 Task: Add Milk Chocolate Raisins to the cart.
Action: Mouse moved to (16, 62)
Screenshot: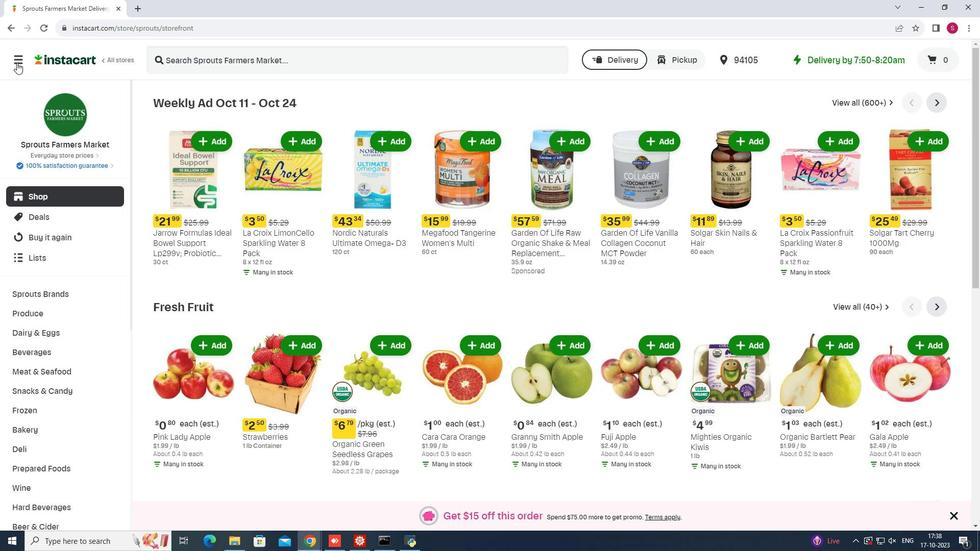 
Action: Mouse pressed left at (16, 62)
Screenshot: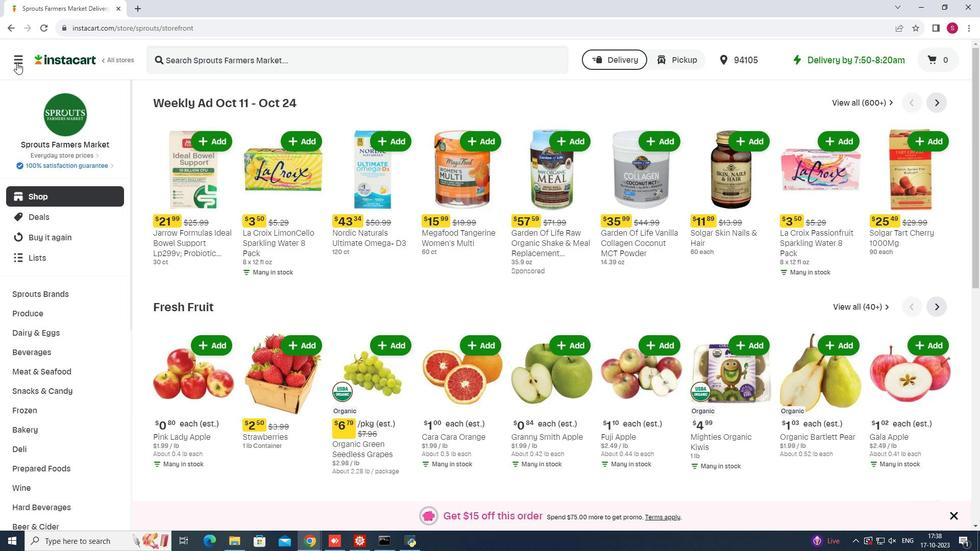 
Action: Mouse moved to (62, 273)
Screenshot: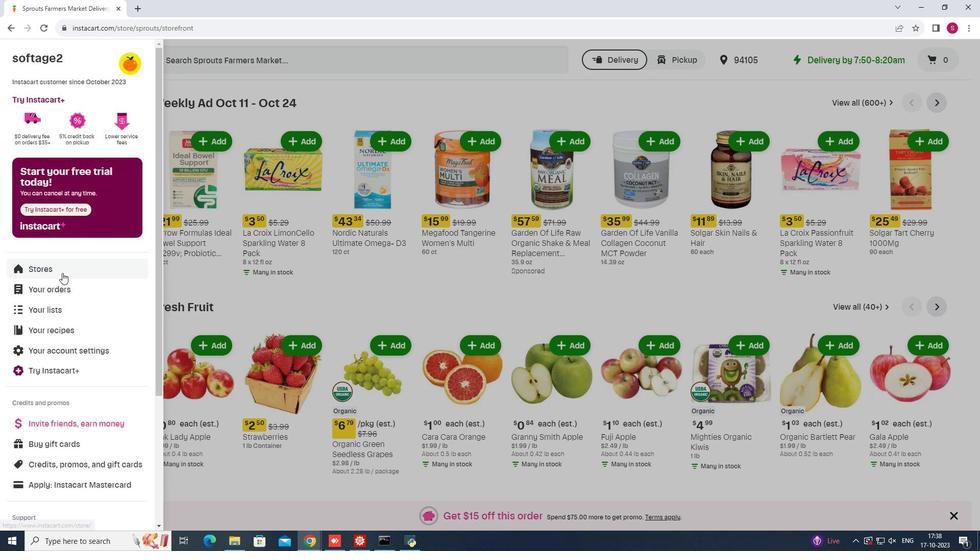 
Action: Mouse pressed left at (62, 273)
Screenshot: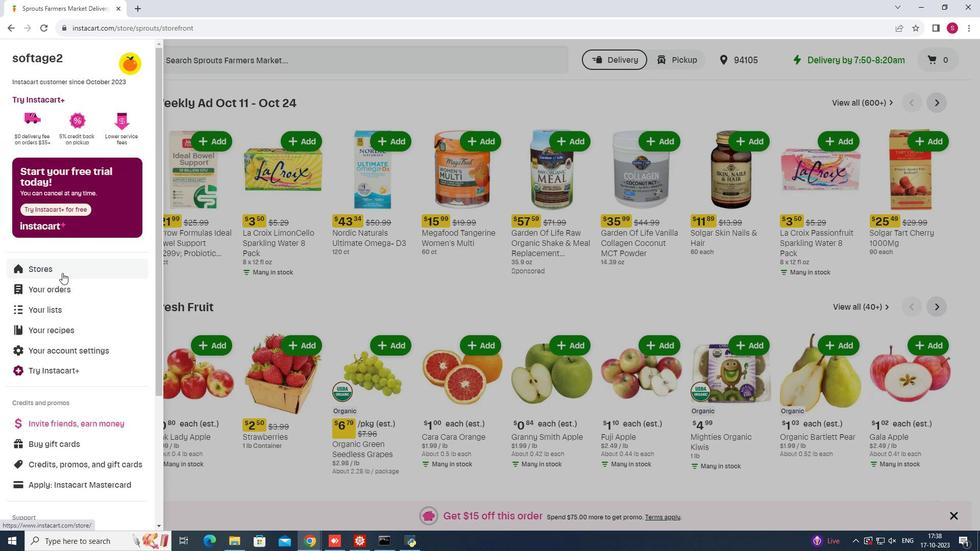 
Action: Mouse moved to (237, 93)
Screenshot: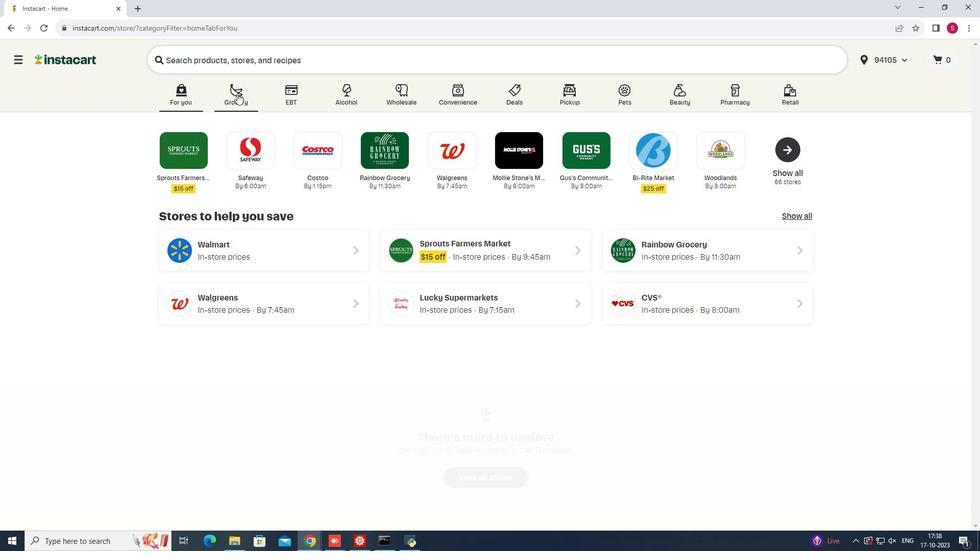 
Action: Mouse pressed left at (237, 93)
Screenshot: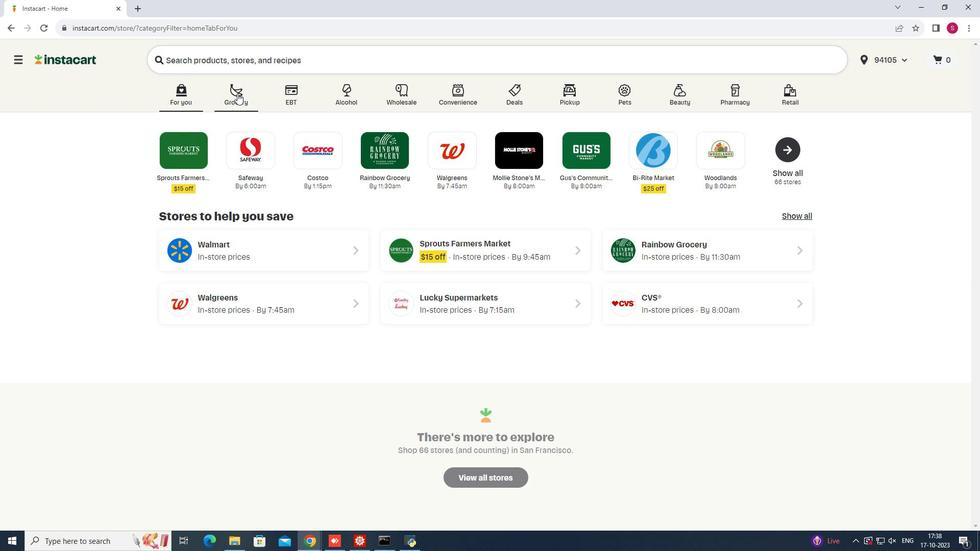 
Action: Mouse moved to (697, 142)
Screenshot: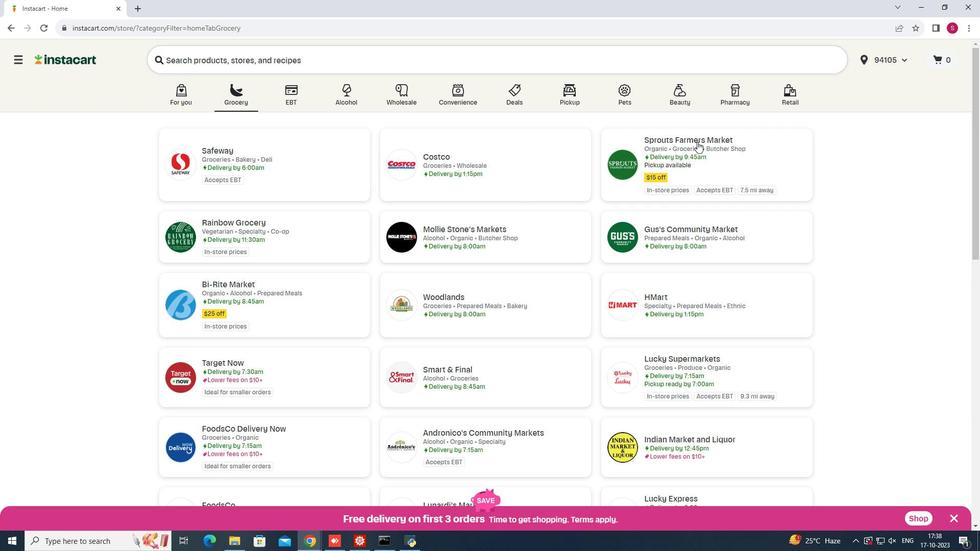 
Action: Mouse pressed left at (697, 142)
Screenshot: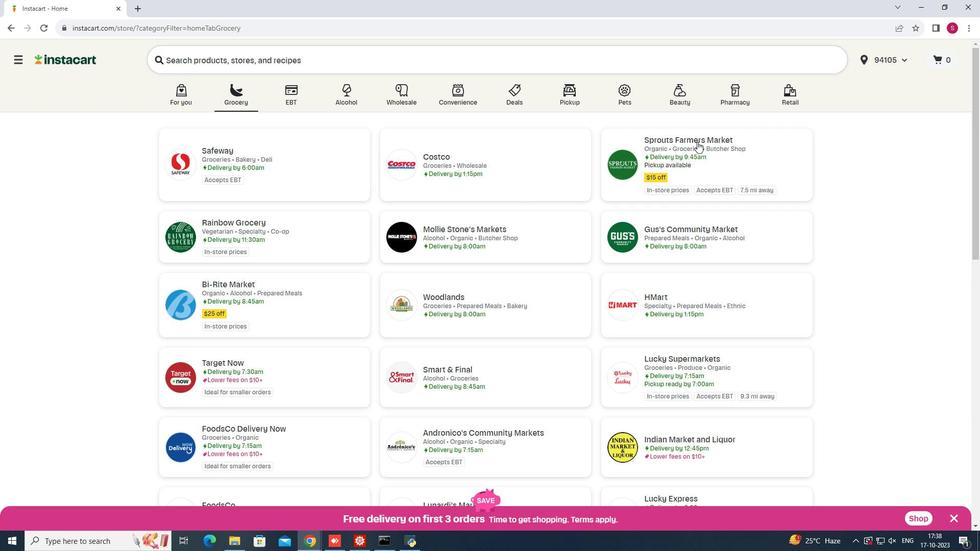
Action: Mouse moved to (60, 388)
Screenshot: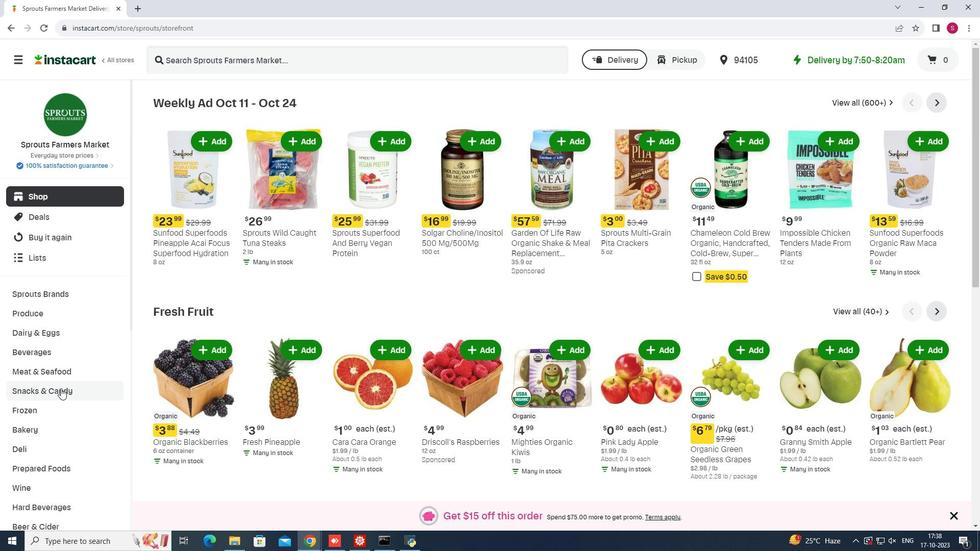 
Action: Mouse pressed left at (60, 388)
Screenshot: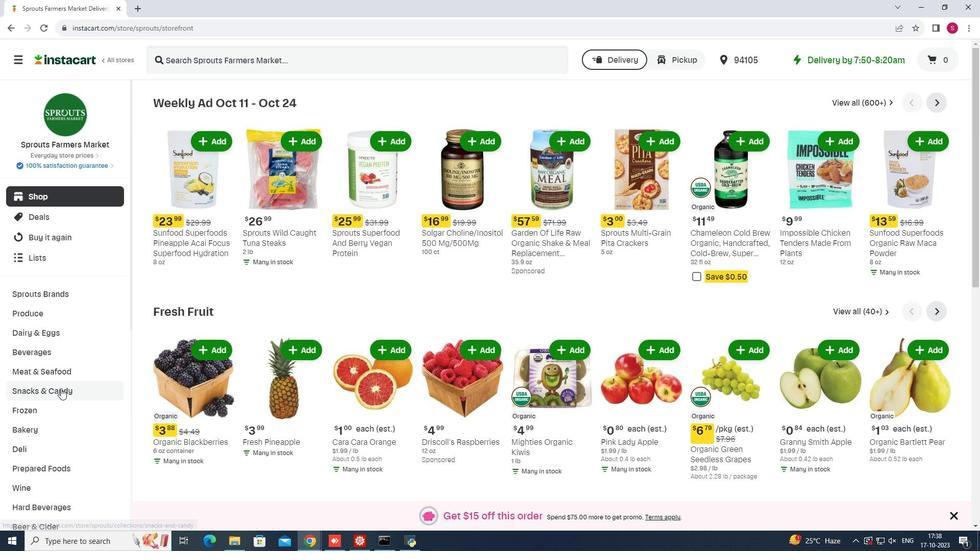 
Action: Mouse moved to (301, 126)
Screenshot: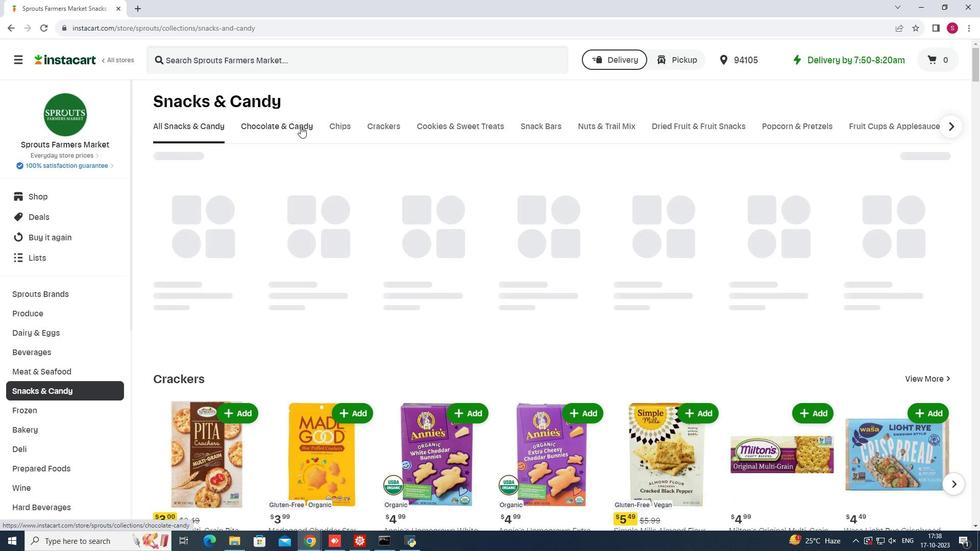
Action: Mouse pressed left at (301, 126)
Screenshot: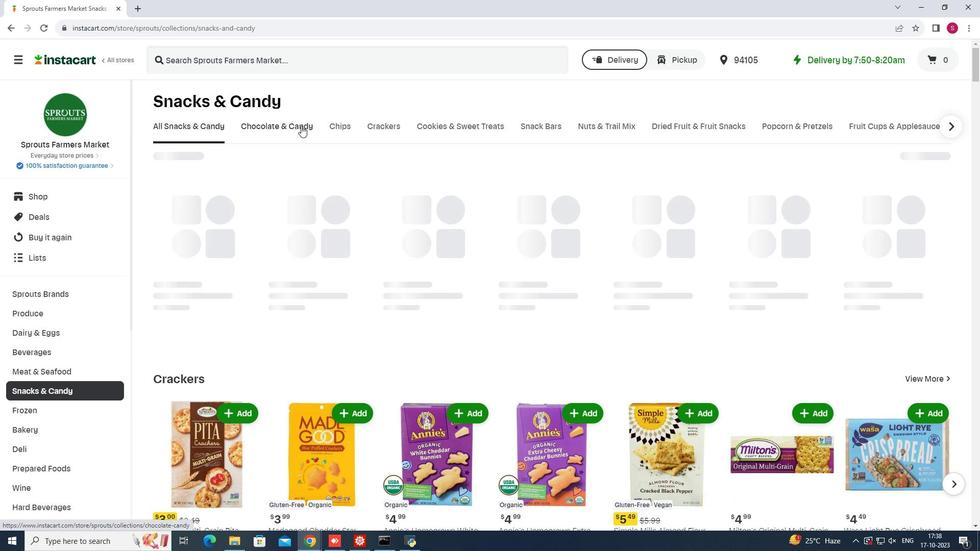 
Action: Mouse moved to (243, 175)
Screenshot: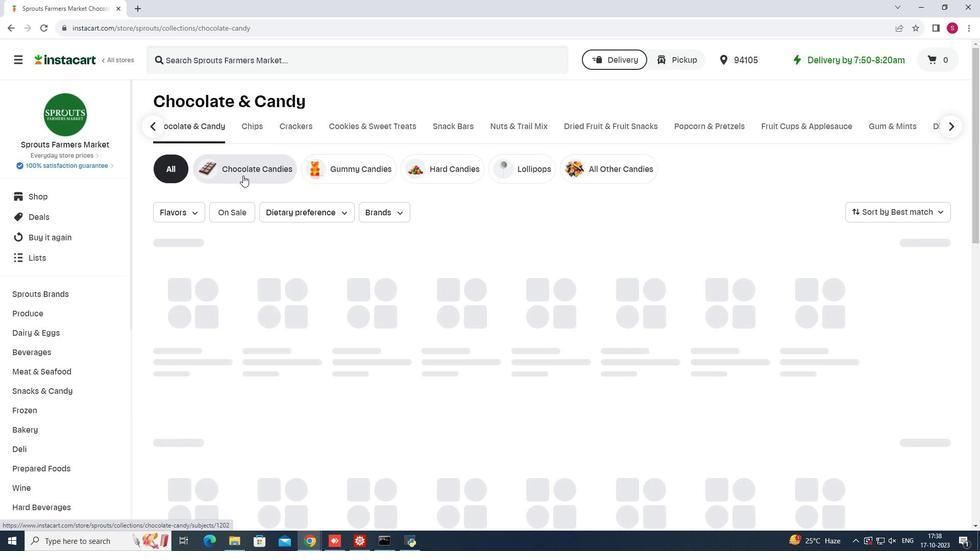 
Action: Mouse pressed left at (243, 175)
Screenshot: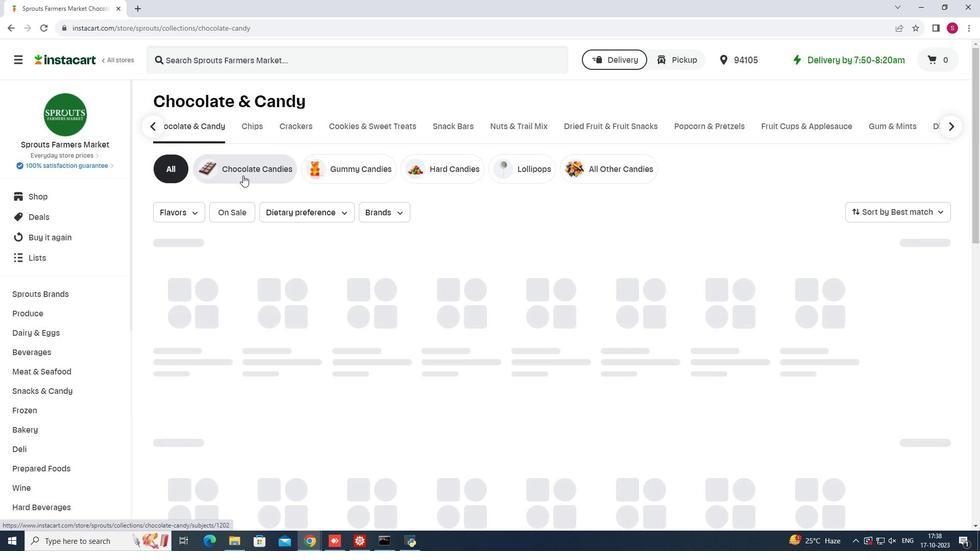 
Action: Mouse moved to (467, 60)
Screenshot: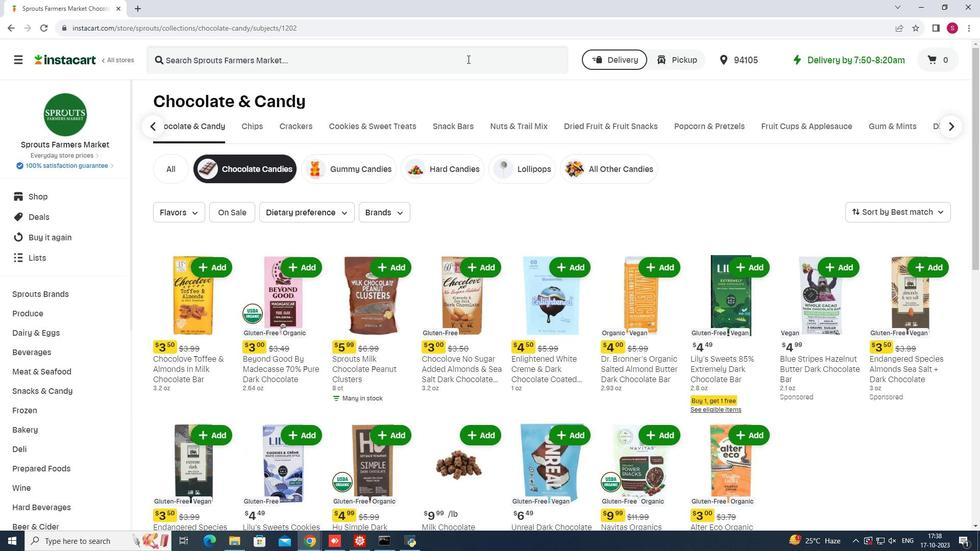 
Action: Mouse pressed left at (467, 60)
Screenshot: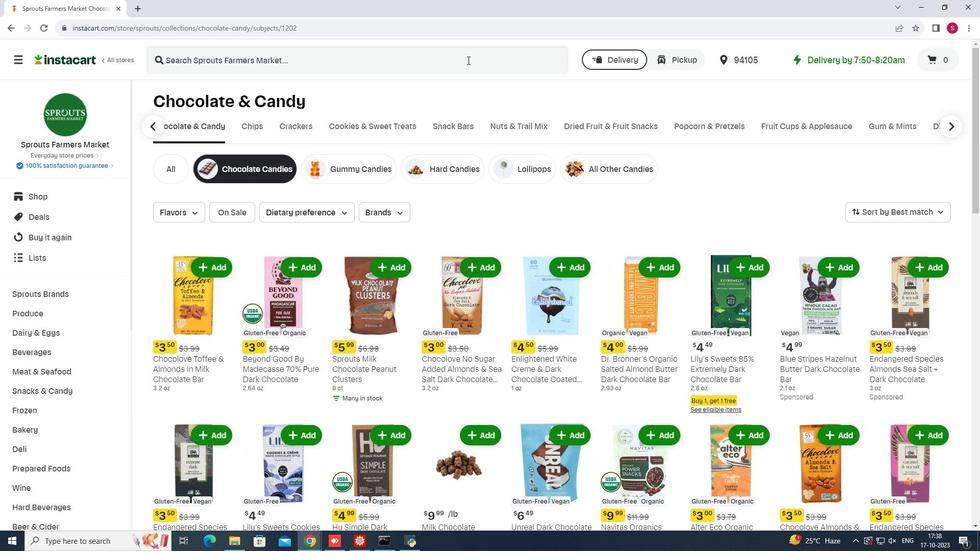
Action: Key pressed <Key.shift>Milk<Key.space><Key.shift>Chocolate<Key.space><Key.shift>Raisins<Key.enter>
Screenshot: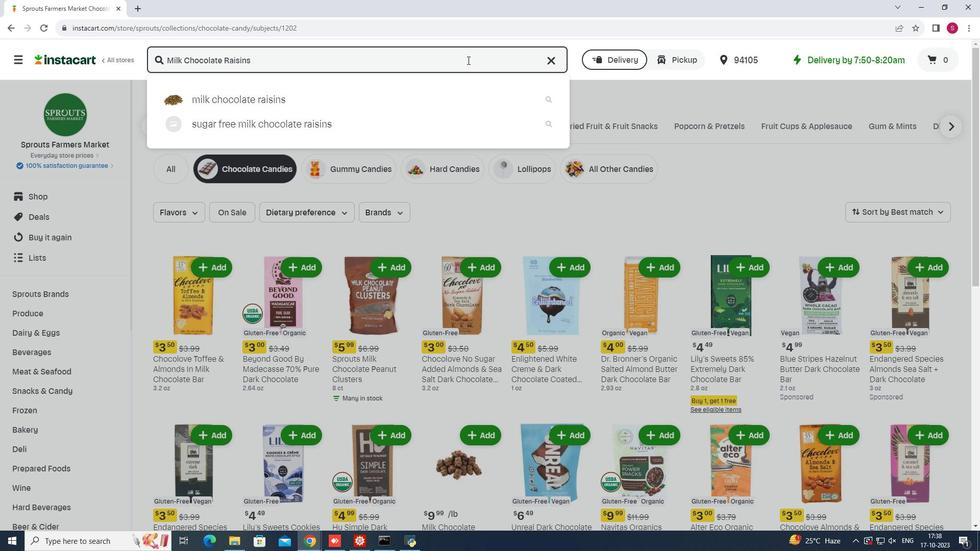 
Action: Mouse moved to (915, 165)
Screenshot: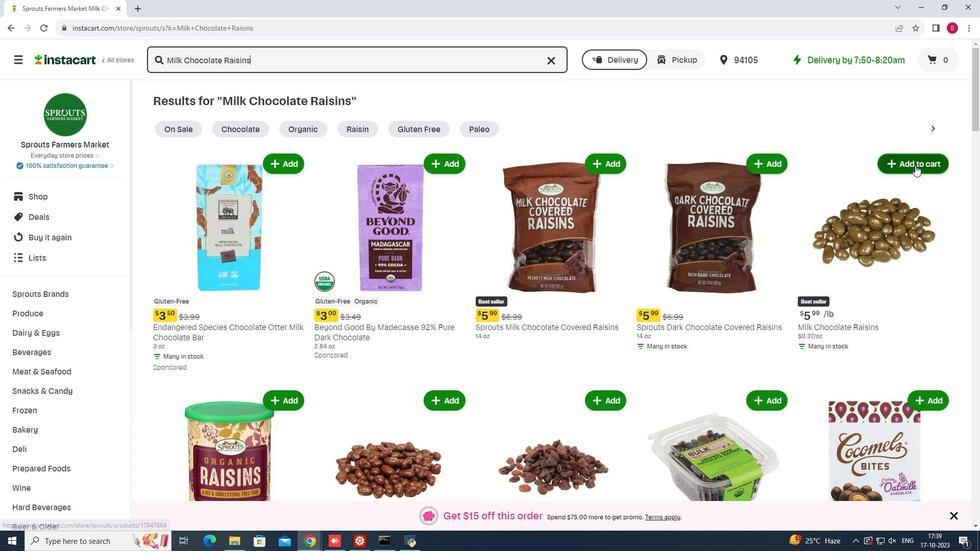 
Action: Mouse pressed left at (915, 165)
Screenshot: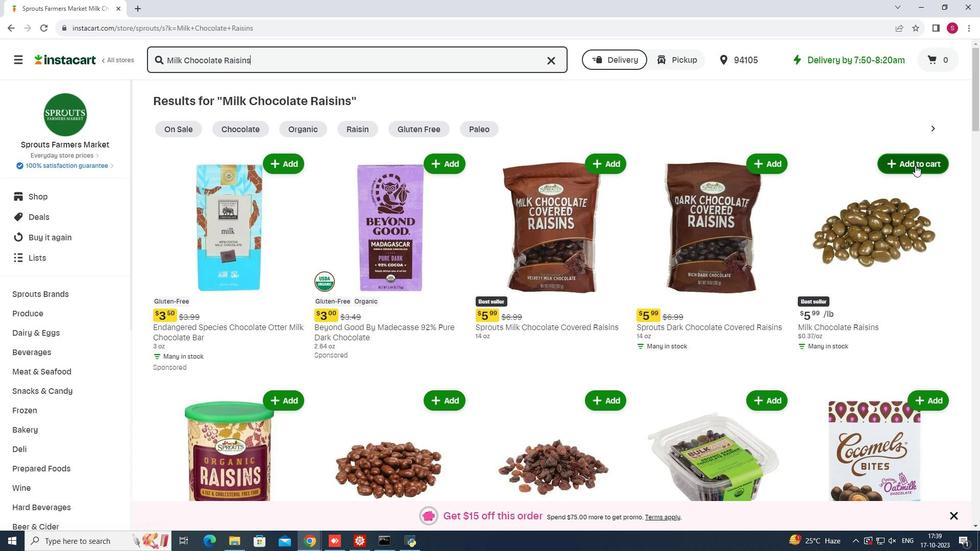 
Action: Mouse moved to (832, 157)
Screenshot: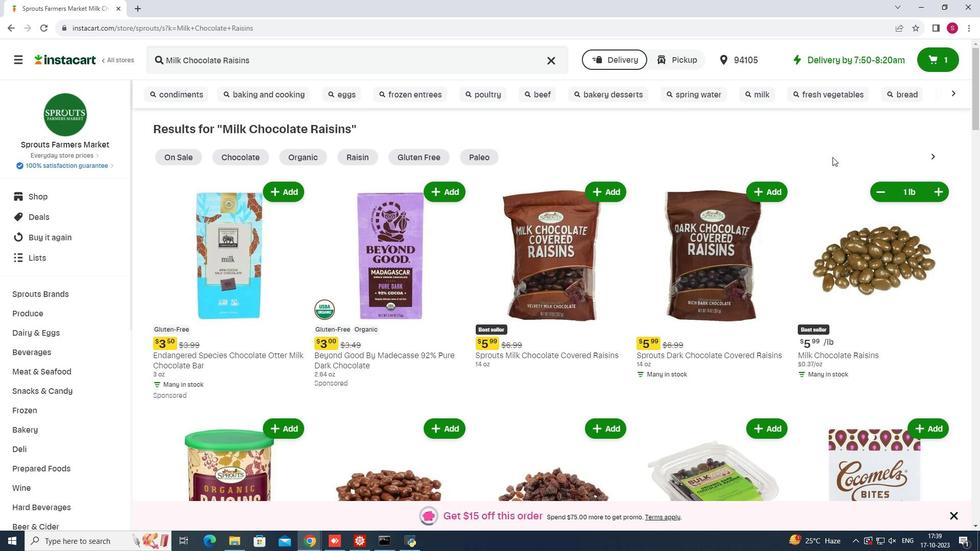 
